 Task: Select private profile characteristics.
Action: Mouse moved to (674, 74)
Screenshot: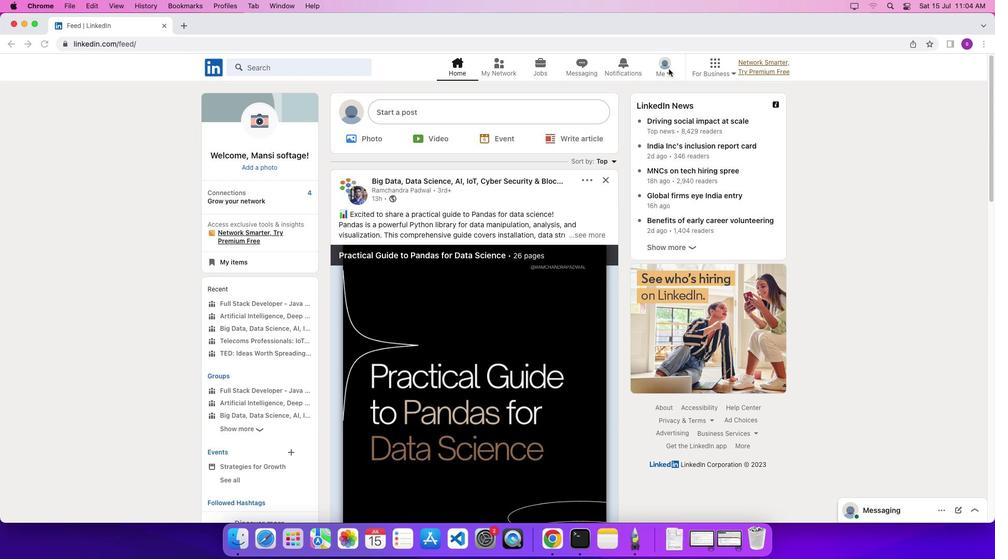 
Action: Mouse pressed left at (674, 74)
Screenshot: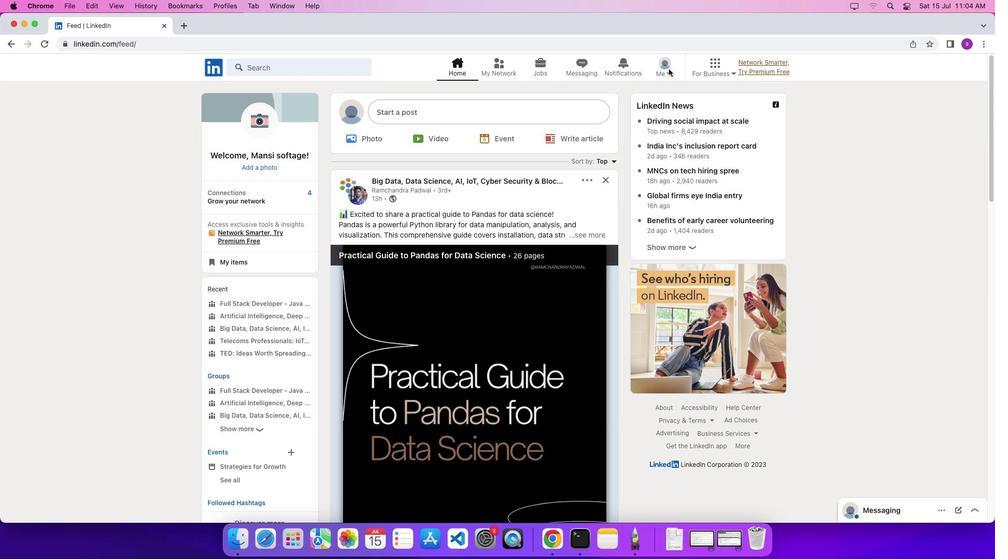 
Action: Mouse moved to (675, 81)
Screenshot: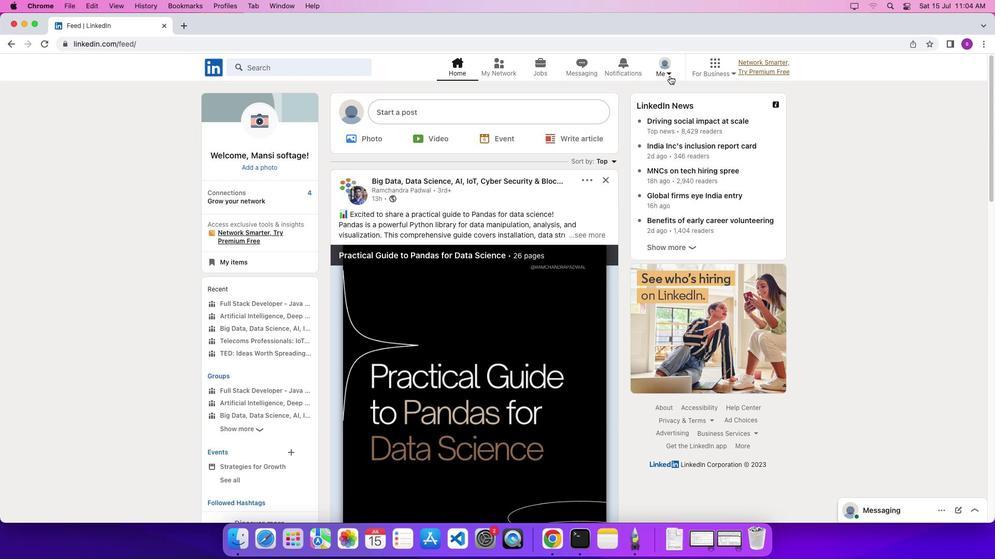 
Action: Mouse pressed left at (675, 81)
Screenshot: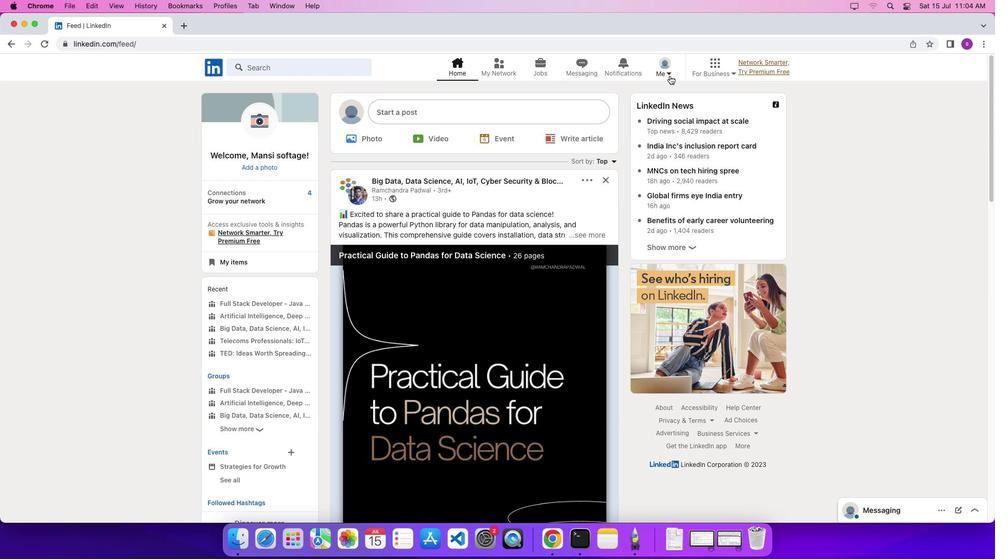 
Action: Mouse moved to (609, 213)
Screenshot: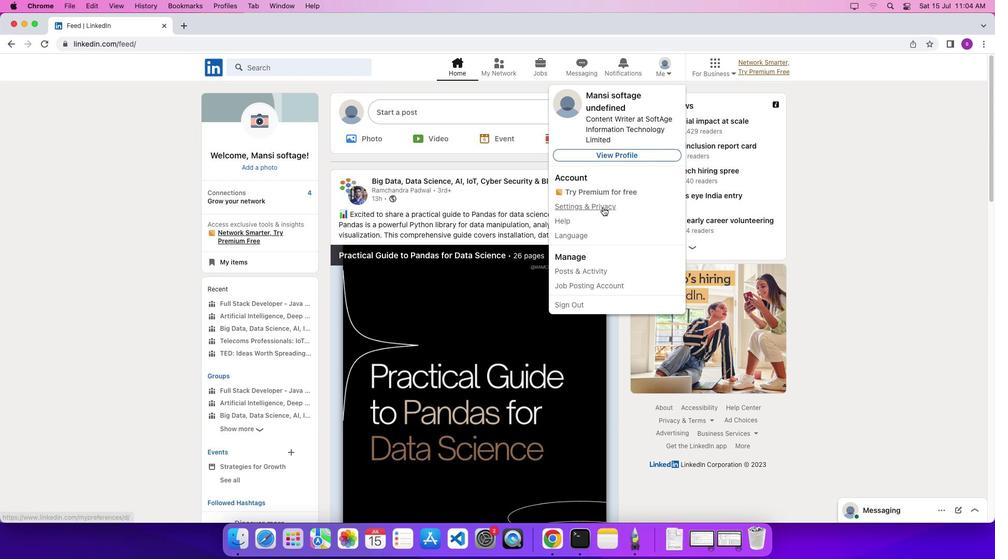 
Action: Mouse pressed left at (609, 213)
Screenshot: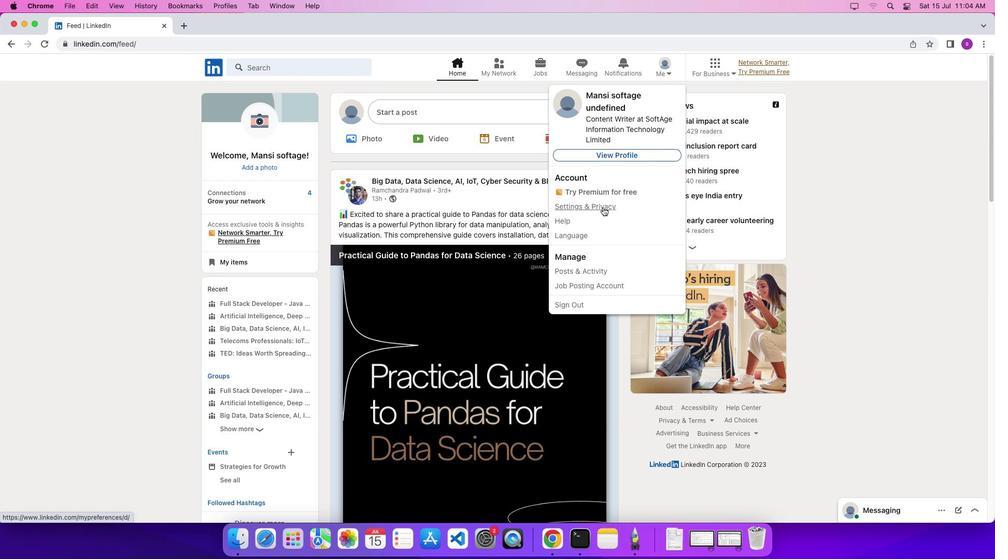 
Action: Mouse moved to (63, 224)
Screenshot: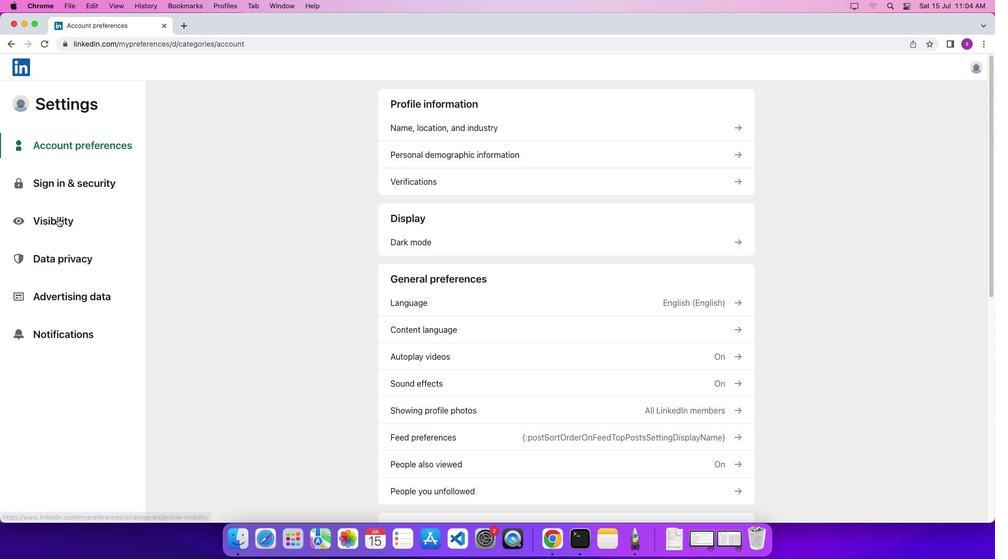 
Action: Mouse pressed left at (63, 224)
Screenshot: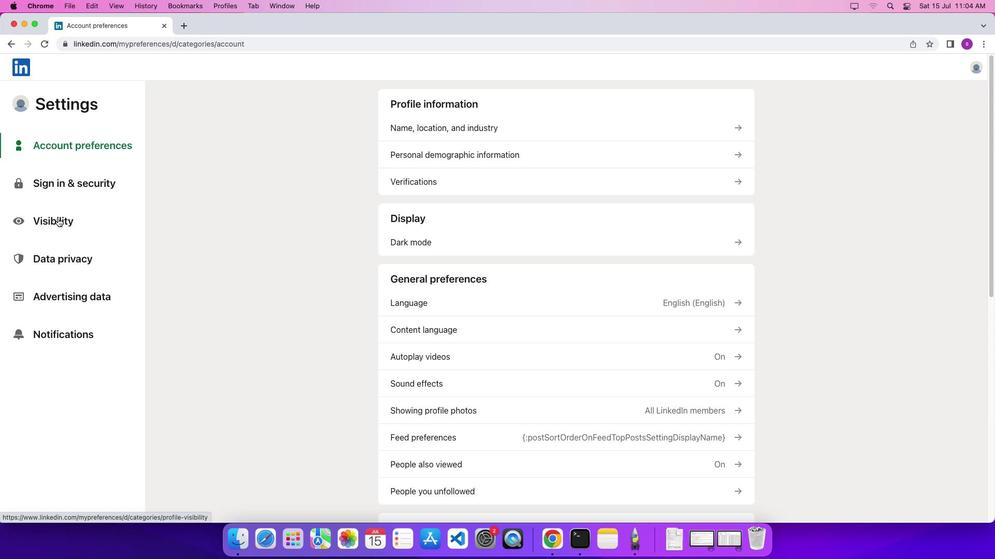 
Action: Mouse pressed left at (63, 224)
Screenshot: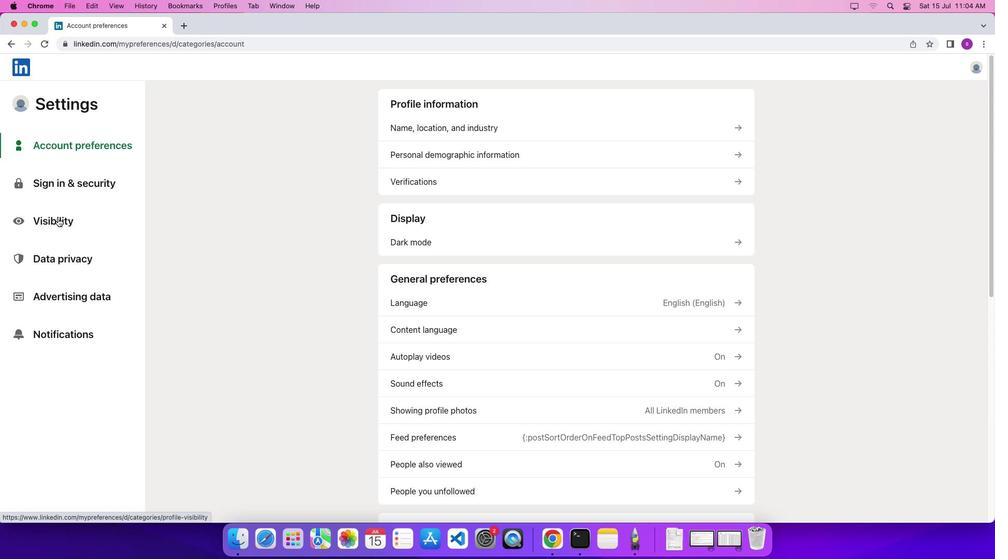 
Action: Mouse moved to (739, 131)
Screenshot: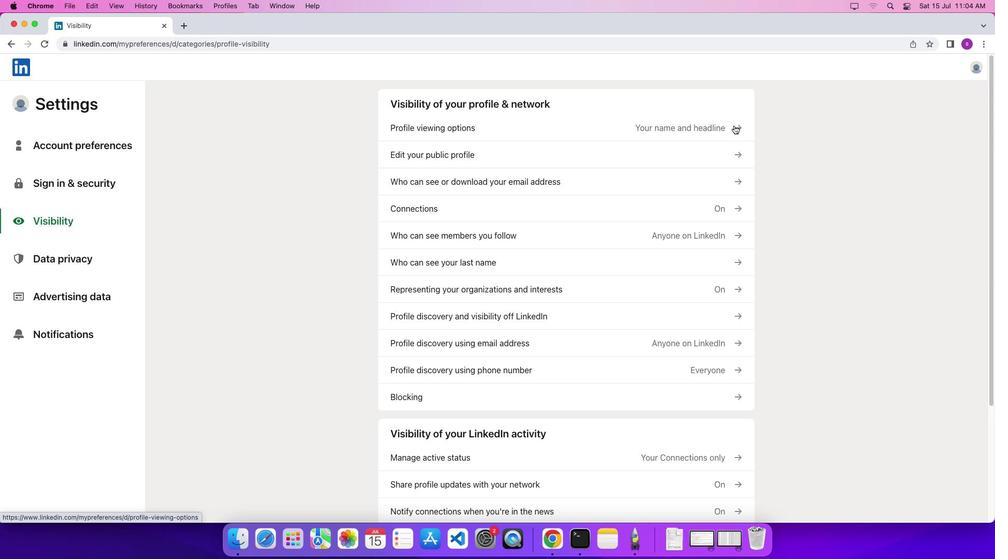 
Action: Mouse pressed left at (739, 131)
Screenshot: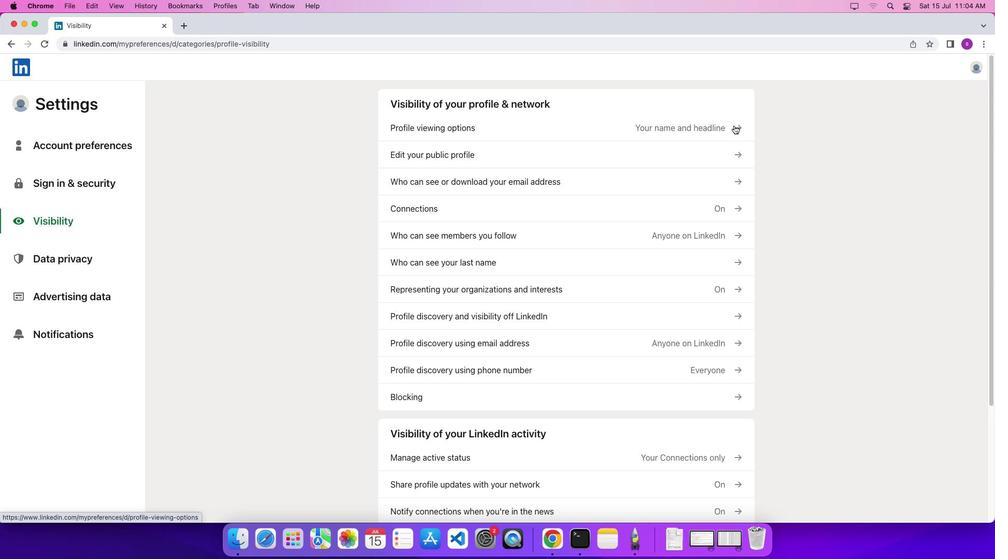 
Action: Mouse moved to (398, 225)
Screenshot: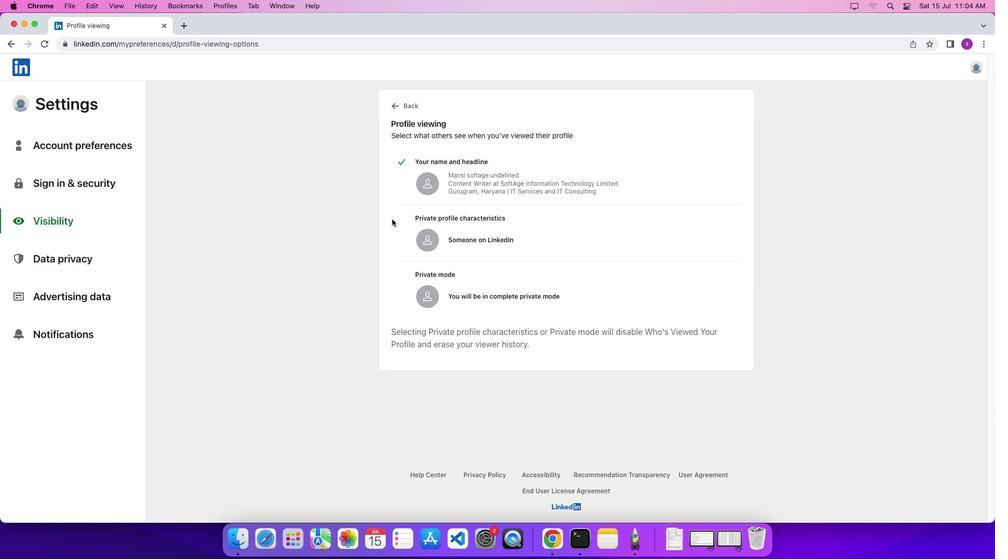 
Action: Mouse pressed left at (398, 225)
Screenshot: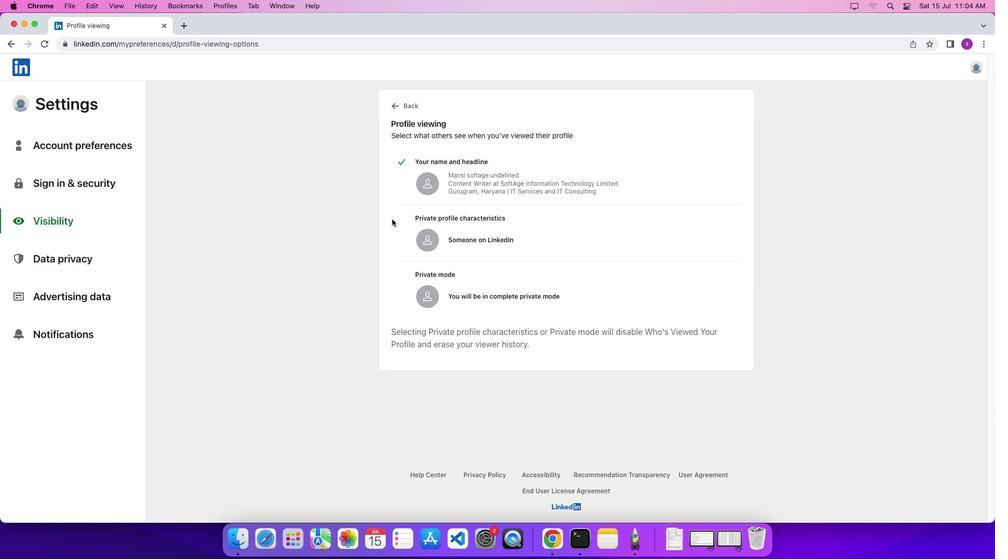 
Action: Mouse moved to (404, 221)
Screenshot: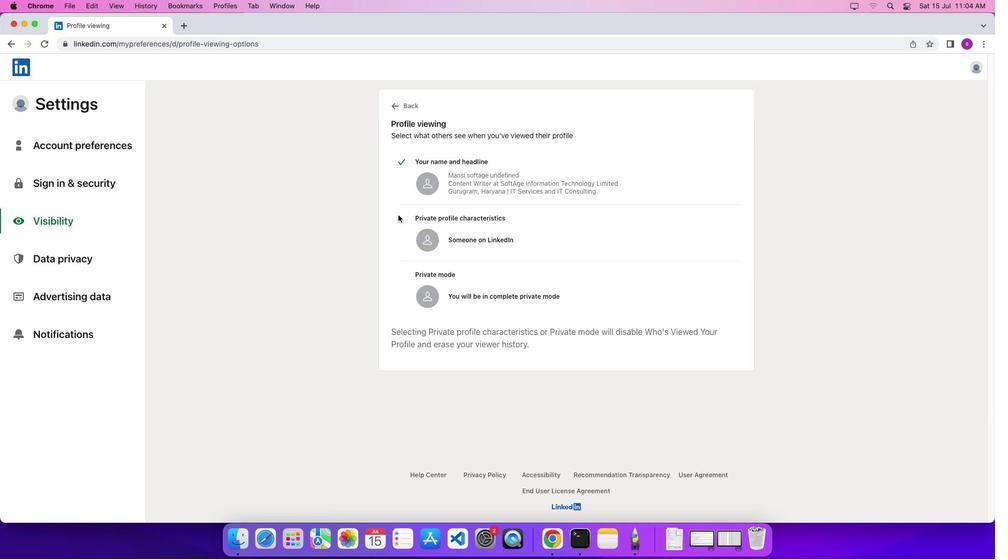 
Action: Mouse pressed left at (404, 221)
Screenshot: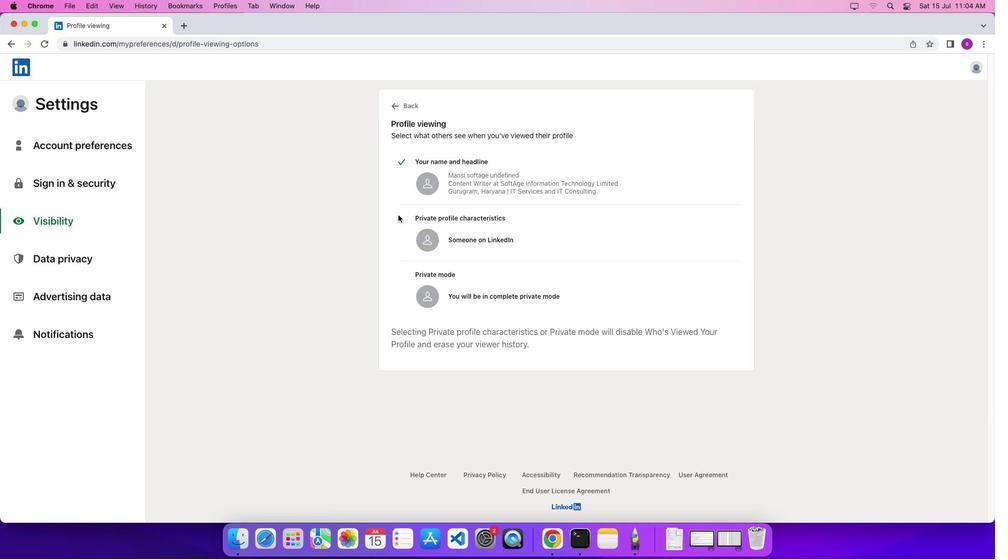 
Action: Mouse moved to (428, 256)
Screenshot: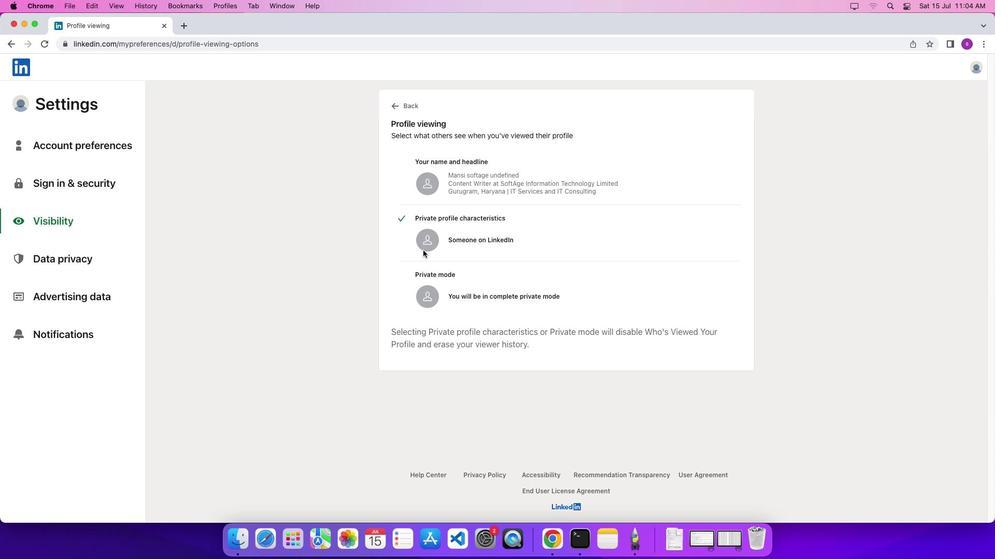 
